 Task: Create a sub task Release to Production / Go Live for the task  Create a new online platform for online insurance services in the project AmpTech , assign it to team member softage.5@softage.net and update the status of the sub task to  Off Track , set the priority of the sub task to High
Action: Mouse moved to (299, 415)
Screenshot: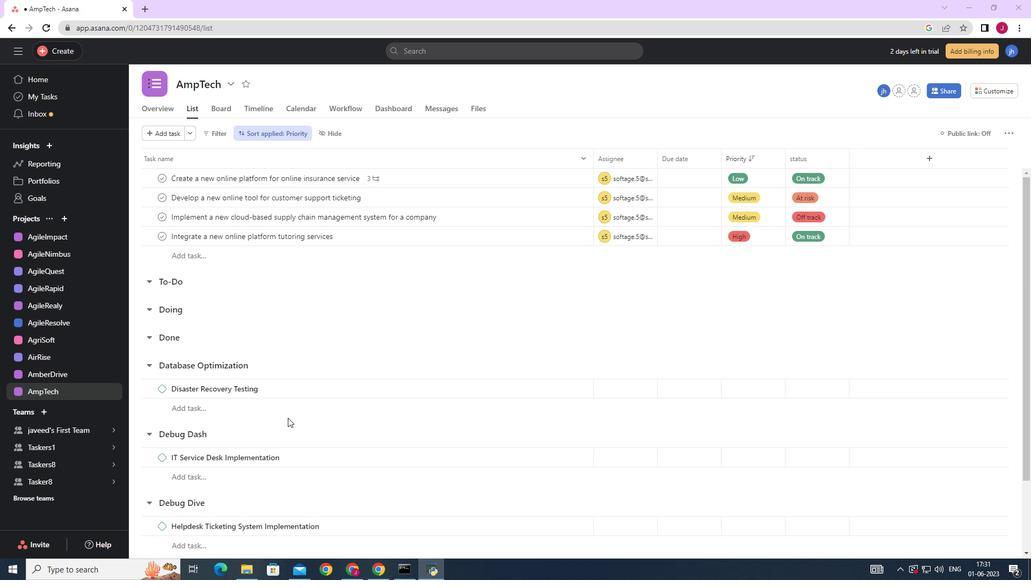 
Action: Mouse scrolled (299, 415) with delta (0, 0)
Screenshot: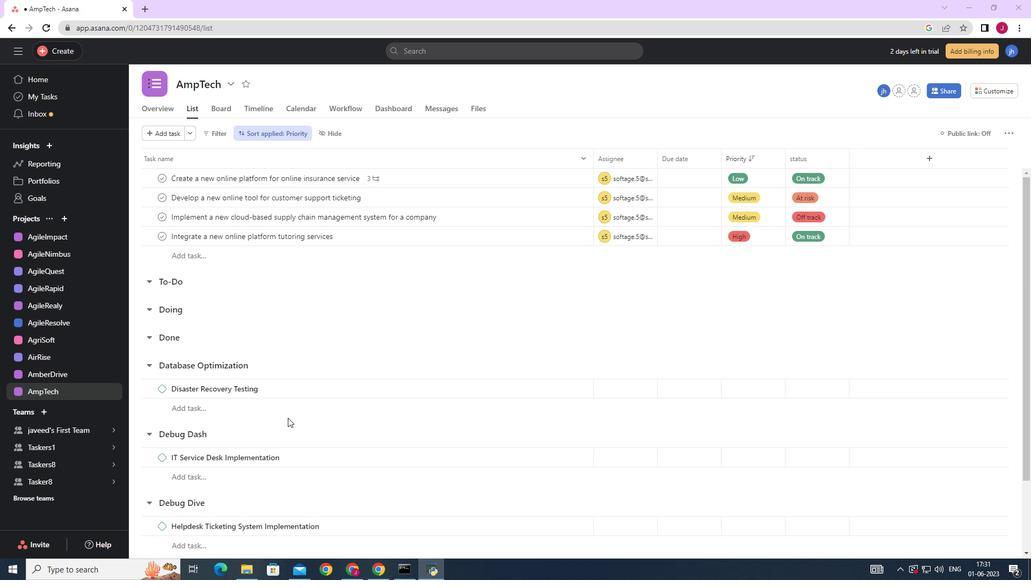 
Action: Mouse scrolled (299, 415) with delta (0, 0)
Screenshot: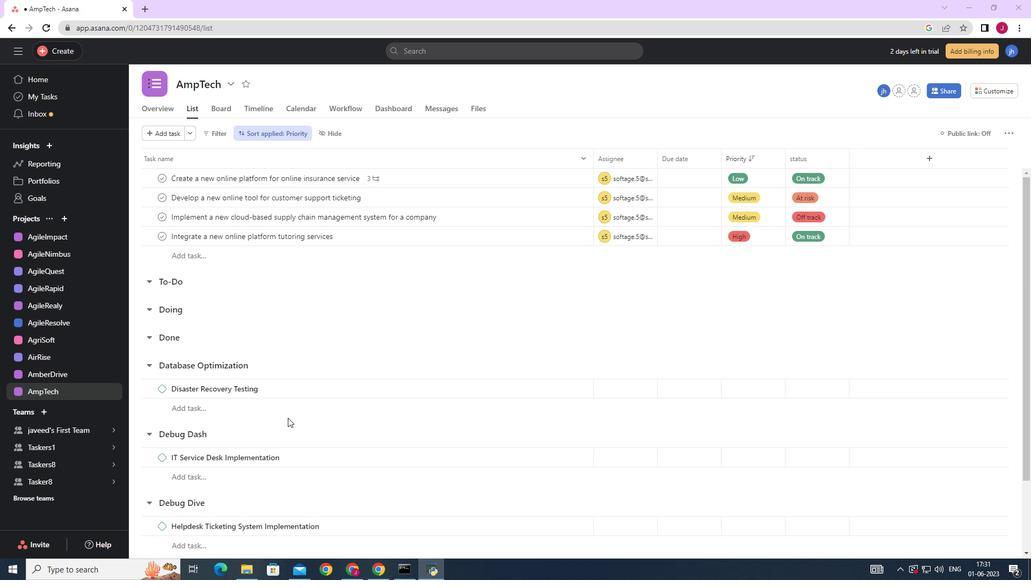 
Action: Mouse scrolled (299, 415) with delta (0, 0)
Screenshot: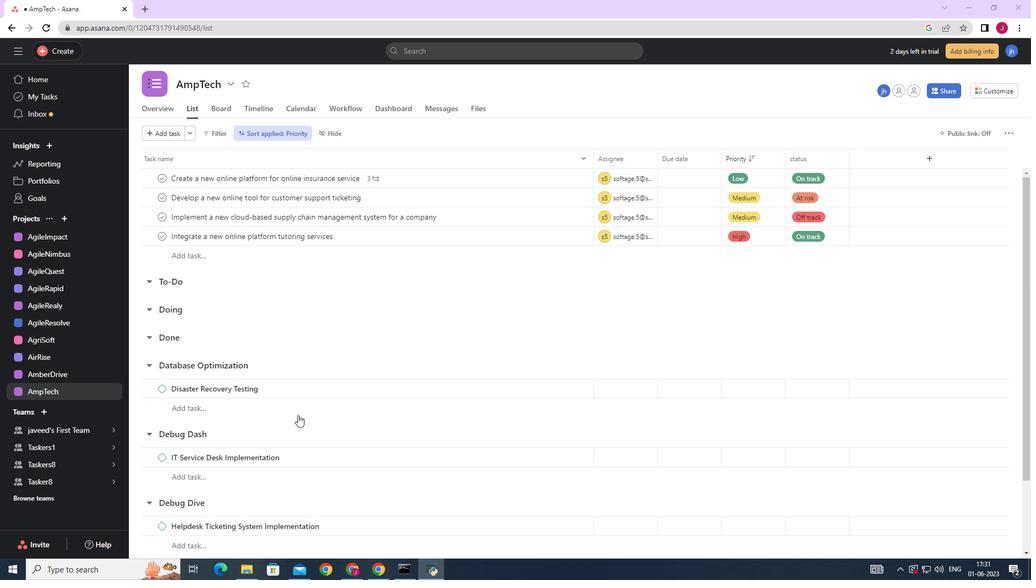
Action: Mouse moved to (534, 179)
Screenshot: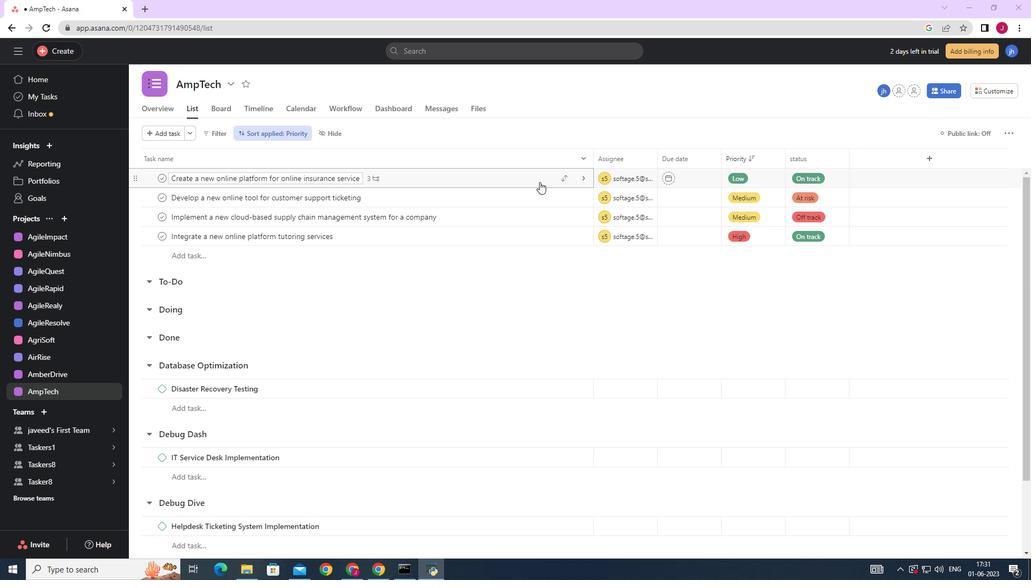 
Action: Mouse pressed left at (534, 179)
Screenshot: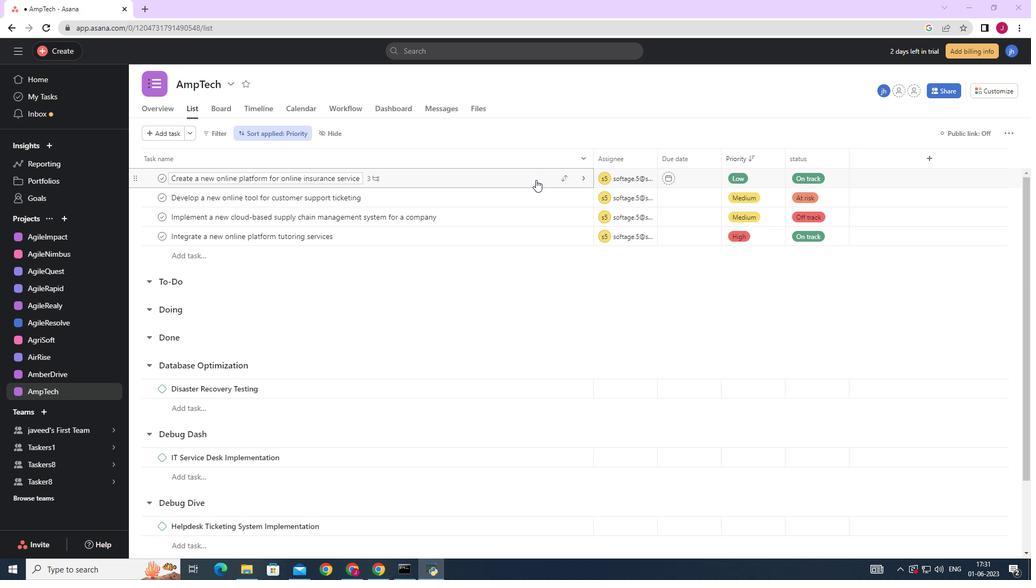 
Action: Mouse moved to (740, 346)
Screenshot: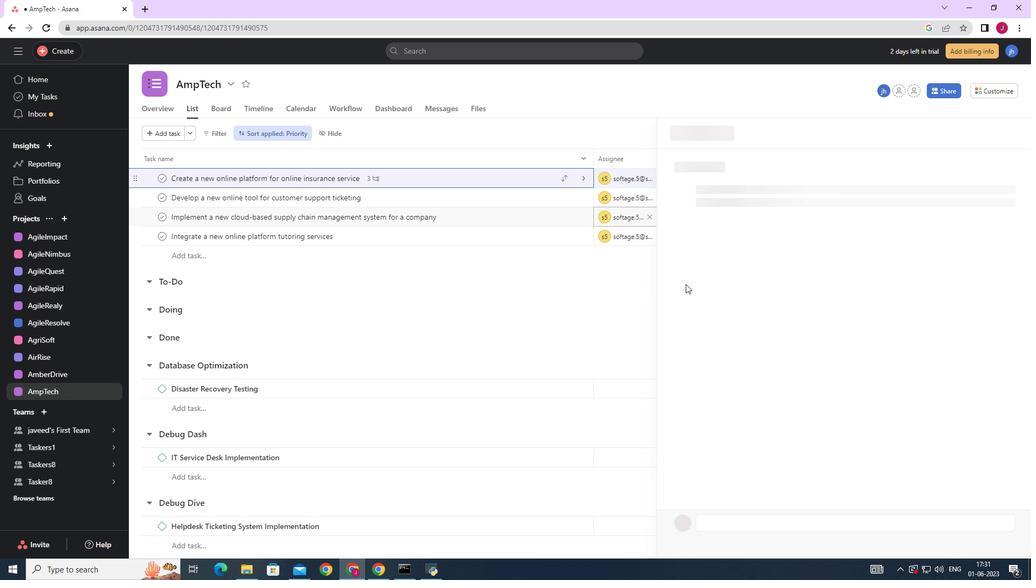 
Action: Mouse scrolled (740, 346) with delta (0, 0)
Screenshot: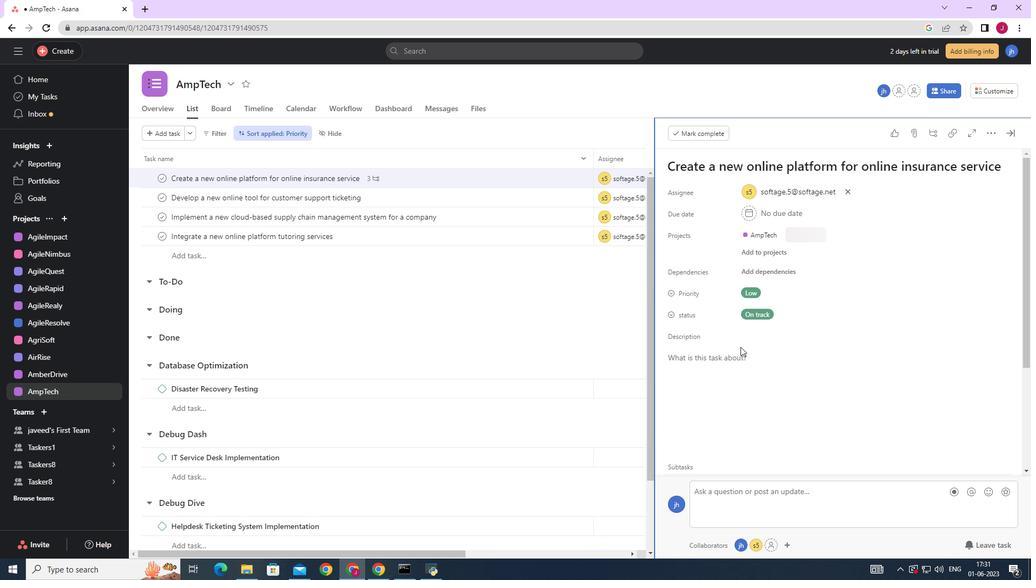 
Action: Mouse moved to (742, 348)
Screenshot: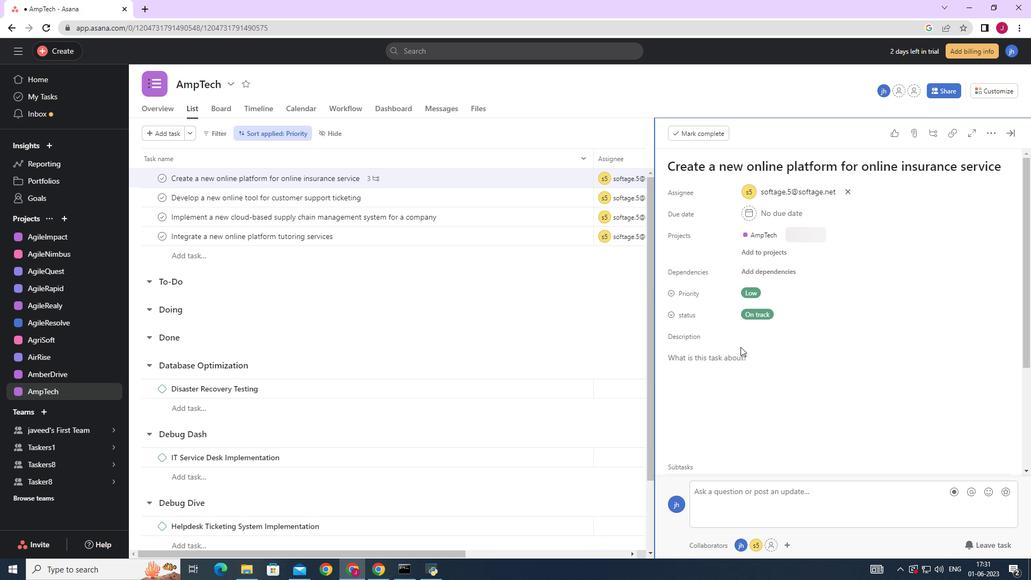 
Action: Mouse scrolled (742, 347) with delta (0, 0)
Screenshot: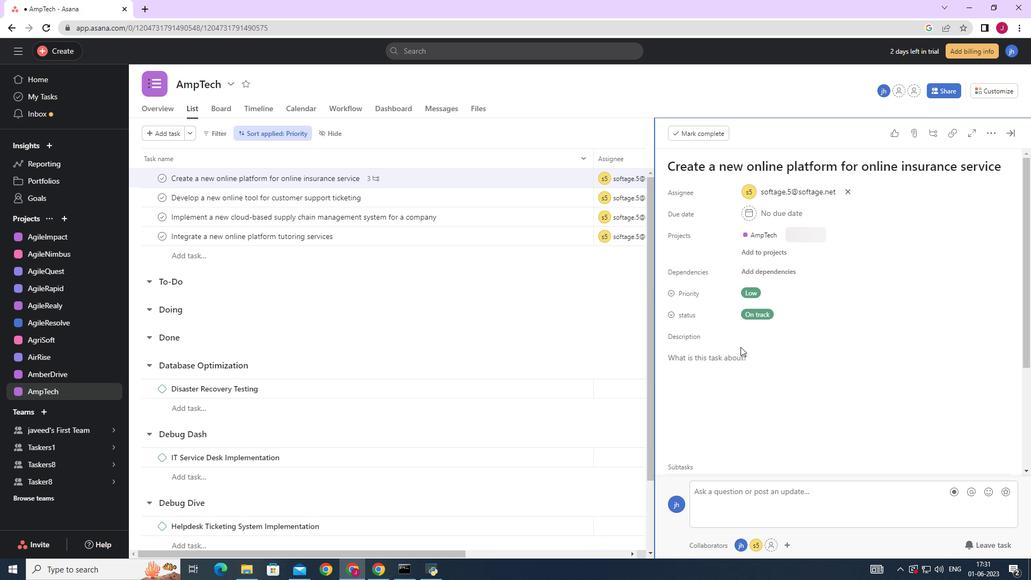 
Action: Mouse moved to (696, 386)
Screenshot: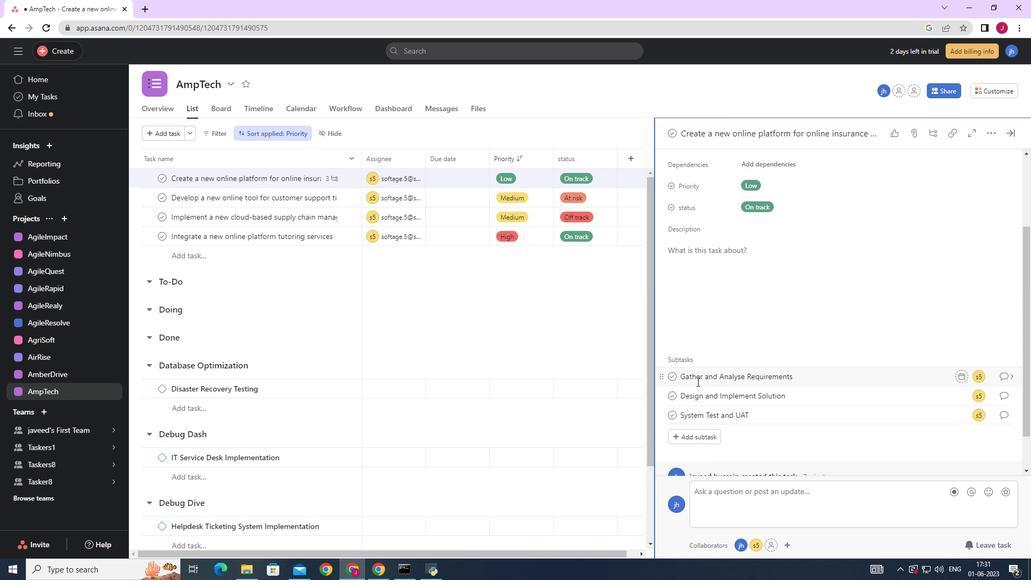 
Action: Mouse scrolled (696, 386) with delta (0, 0)
Screenshot: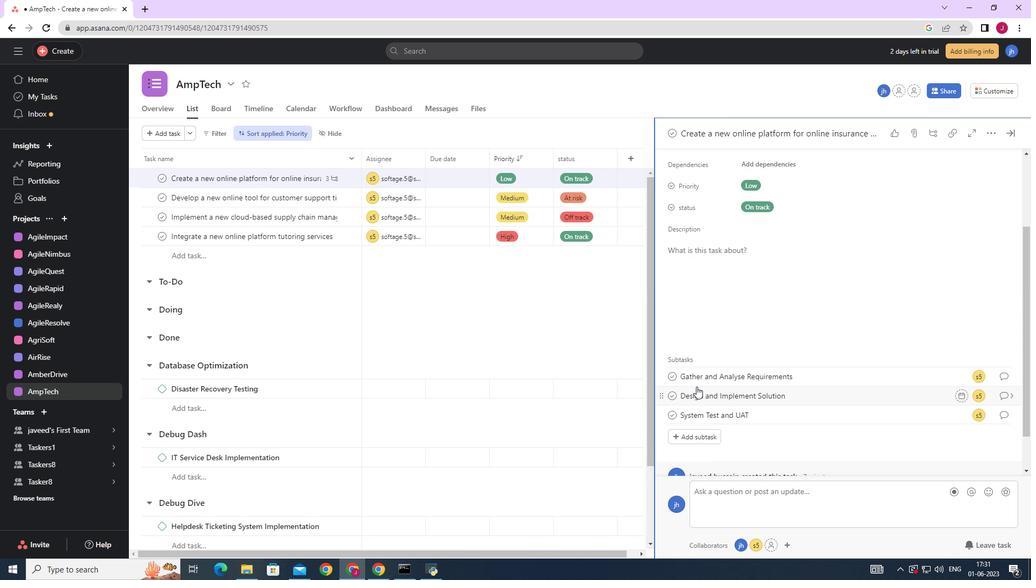 
Action: Mouse moved to (699, 393)
Screenshot: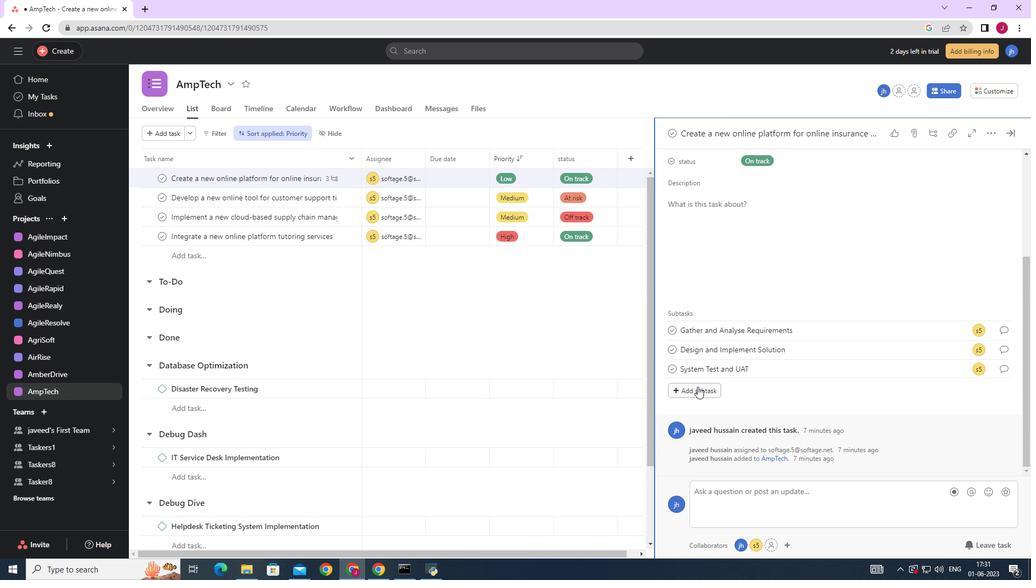 
Action: Mouse pressed left at (699, 393)
Screenshot: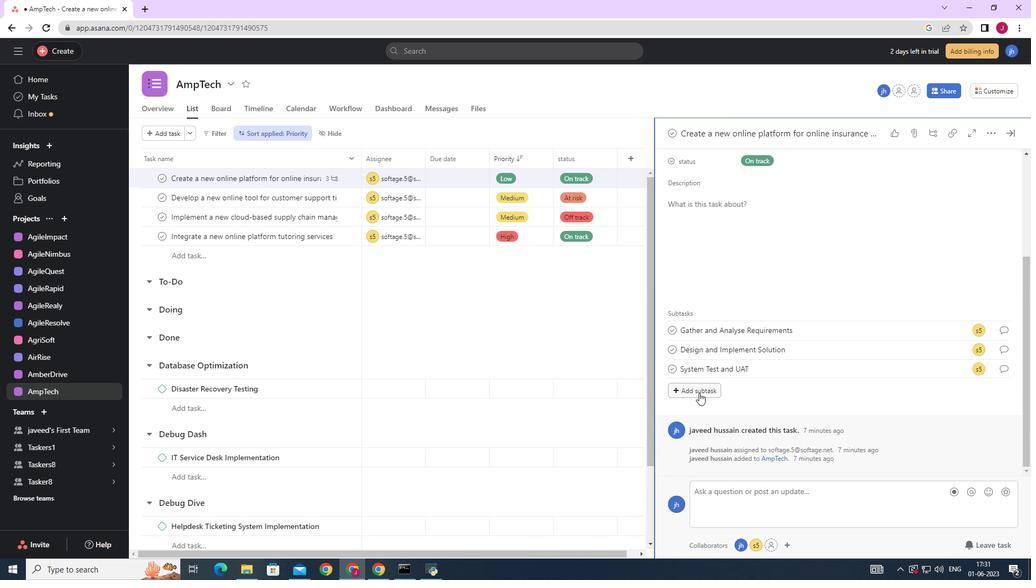 
Action: Mouse moved to (704, 370)
Screenshot: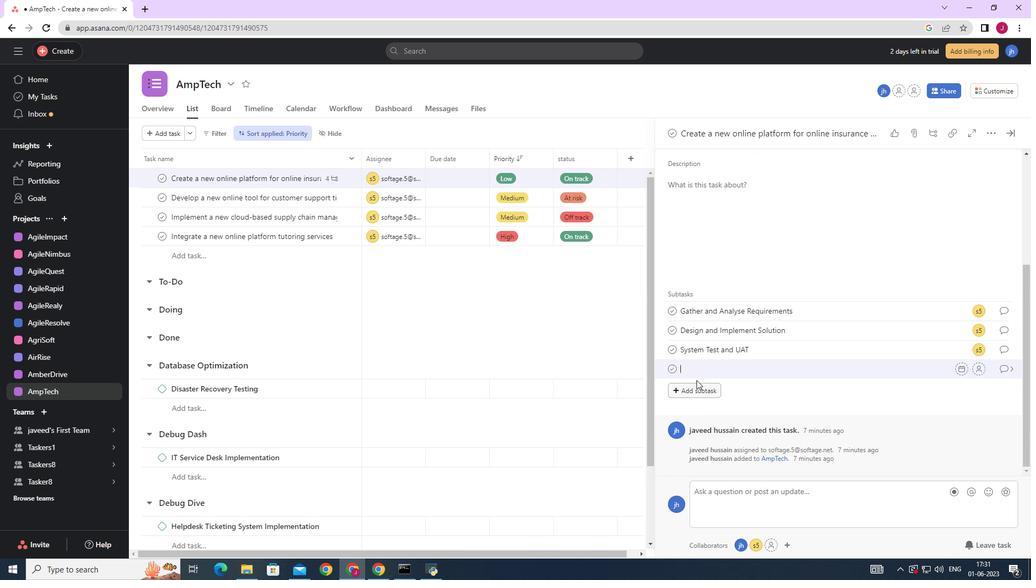 
Action: Key pressed <Key.caps_lock>R<Key.caps_lock>elease<Key.space>to<Key.space>production<Key.space>/<Key.space><Key.caps_lock>G<Key.caps_lock>o<Key.space><Key.caps_lock>L<Key.caps_lock>ive<Key.backspace><Key.backspace><Key.backspace><Key.backspace><Key.backspace><Key.backspace><Key.backspace><Key.backspace><Key.backspace><Key.backspace><Key.backspace><Key.backspace><Key.backspace><Key.backspace><Key.backspace><Key.backspace><Key.backspace><Key.backspace><Key.backspace><Key.backspace><Key.backspace><Key.backspace><Key.backspace><Key.backspace><Key.backspace><Key.backspace><Key.backspace><Key.backspace><Key.backspace><Key.backspace><Key.backspace><Key.backspace><Key.backspace><Key.backspace><Key.backspace>r<Key.caps_lock>ELEASE<Key.space>TO<Key.space>PRODUCTION<Key.space>/<Key.space><Key.caps_lock>g<Key.caps_lock>O<Key.space><Key.caps_lock>l<Key.caps_lock>IVE
Screenshot: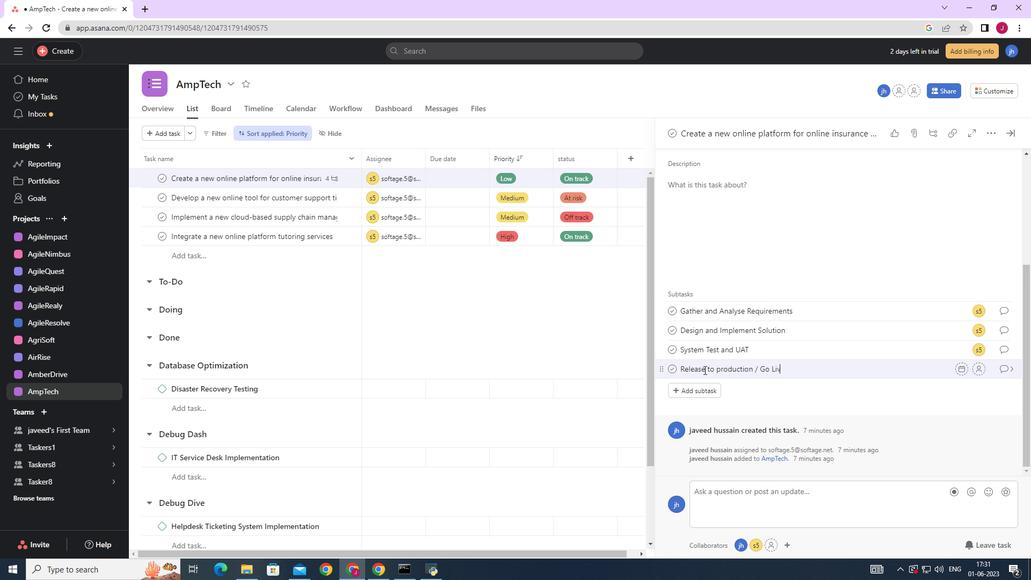 
Action: Mouse moved to (981, 365)
Screenshot: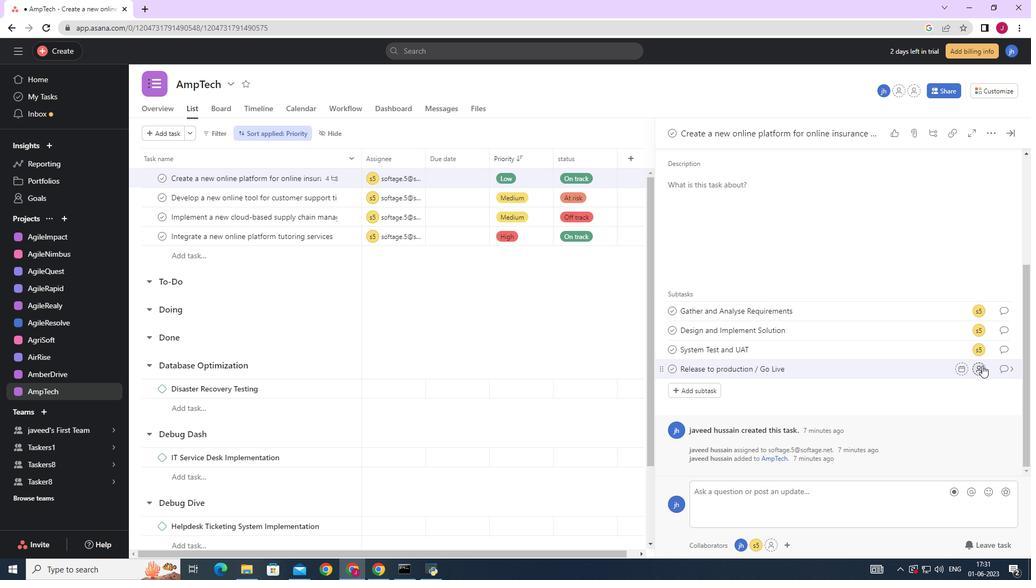 
Action: Mouse pressed left at (981, 365)
Screenshot: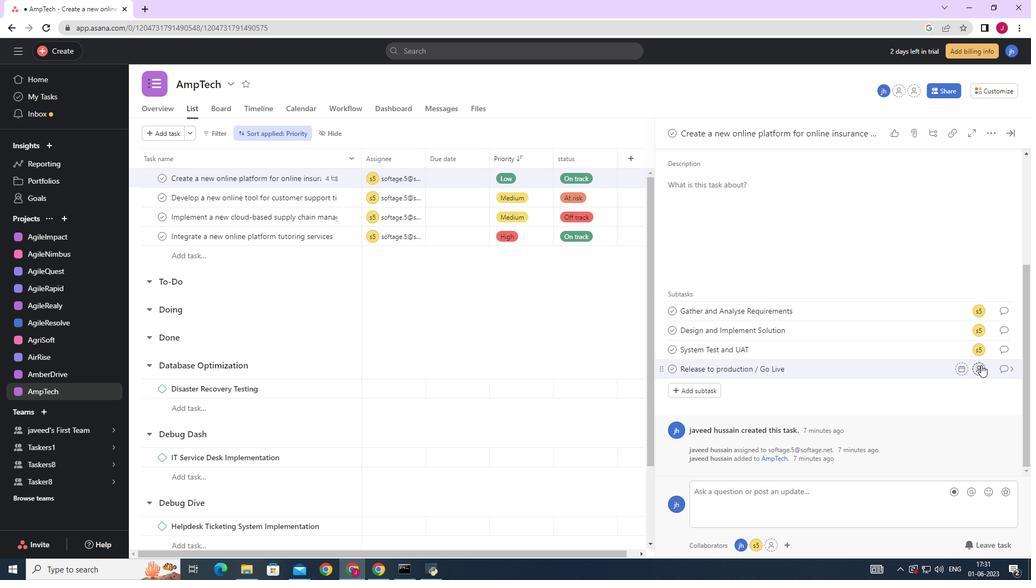 
Action: Mouse moved to (848, 497)
Screenshot: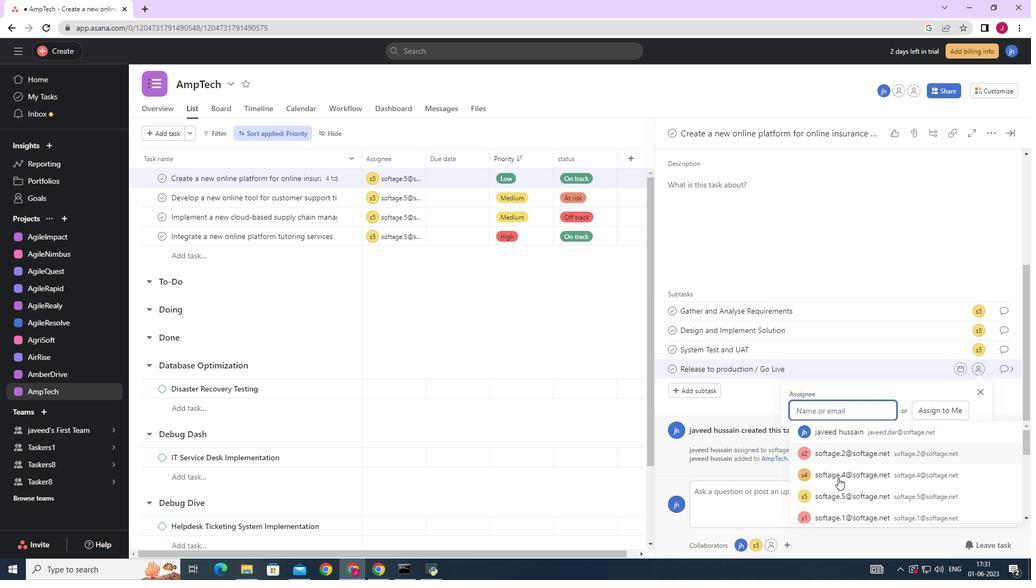
Action: Mouse pressed left at (848, 497)
Screenshot: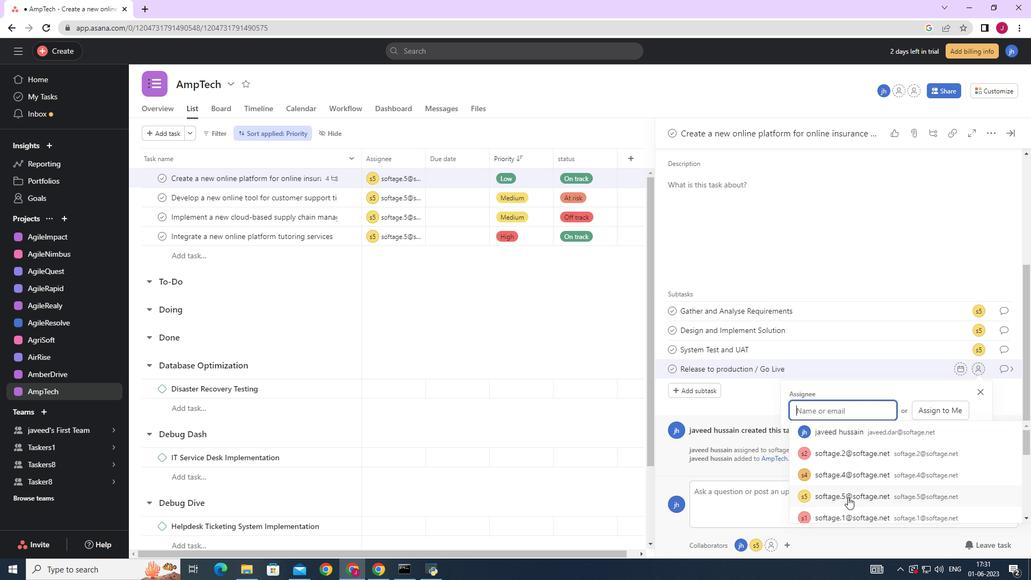 
Action: Mouse moved to (1003, 371)
Screenshot: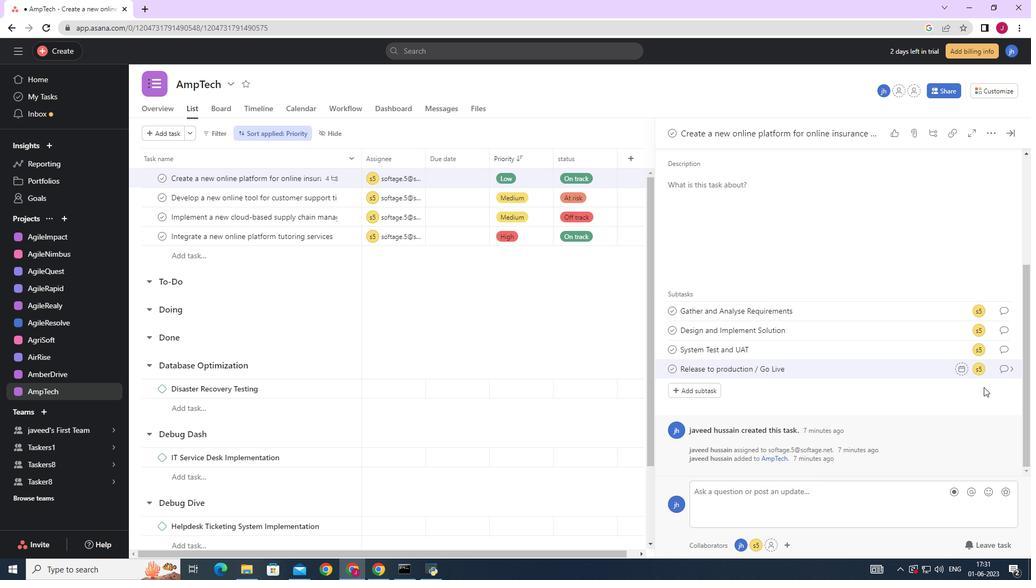 
Action: Mouse pressed left at (1003, 371)
Screenshot: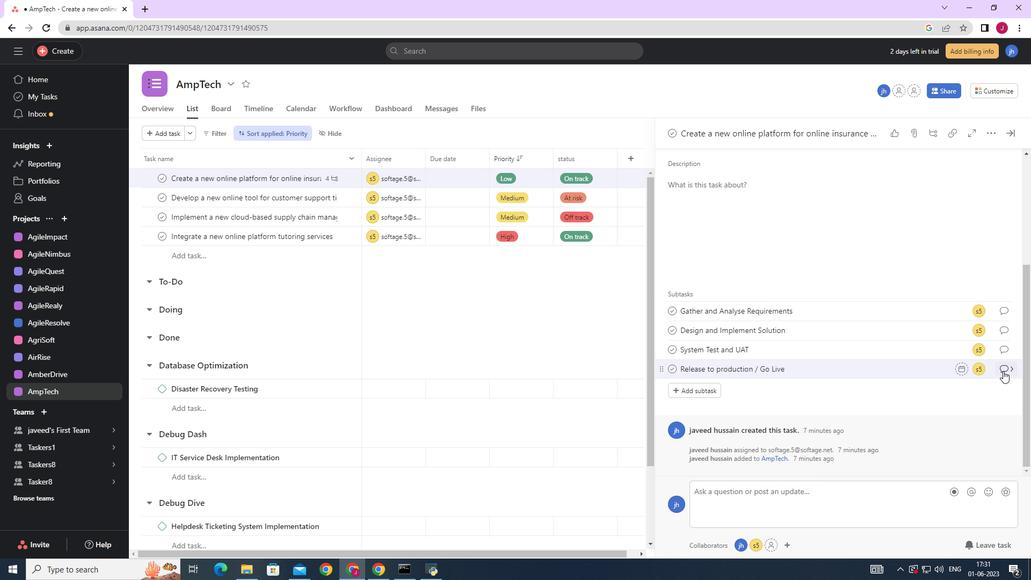 
Action: Mouse moved to (700, 284)
Screenshot: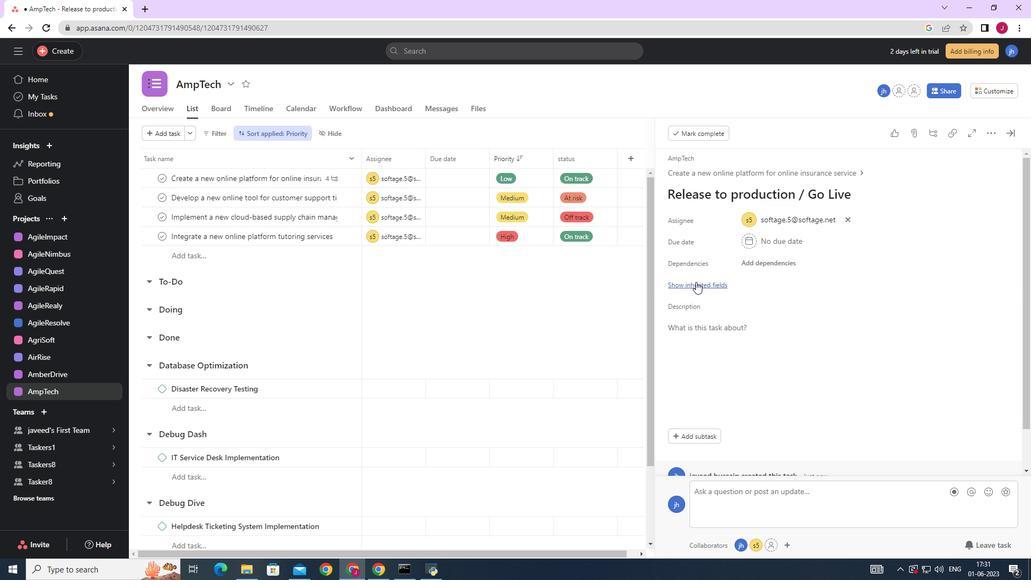 
Action: Mouse pressed left at (700, 284)
Screenshot: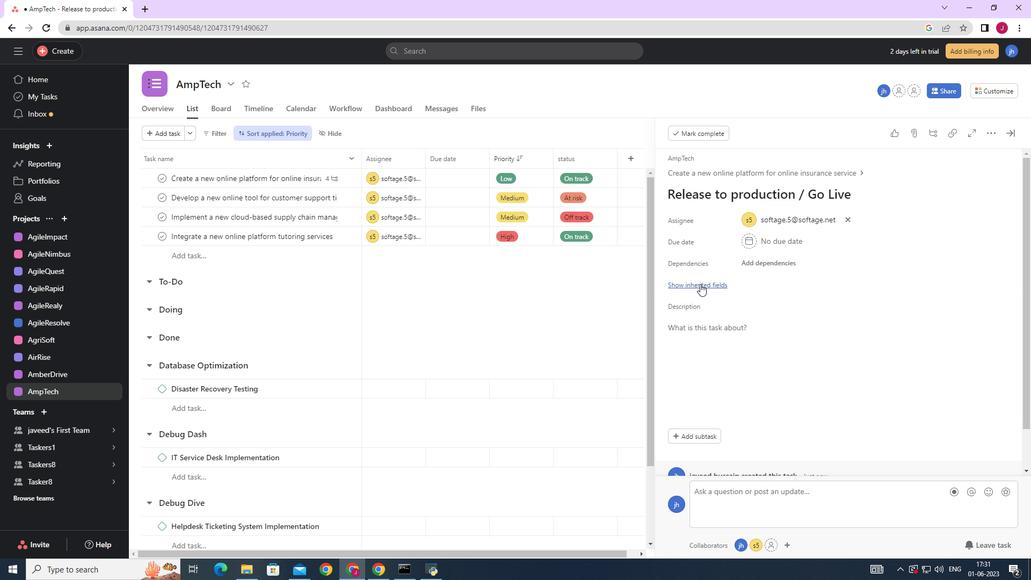 
Action: Mouse moved to (708, 304)
Screenshot: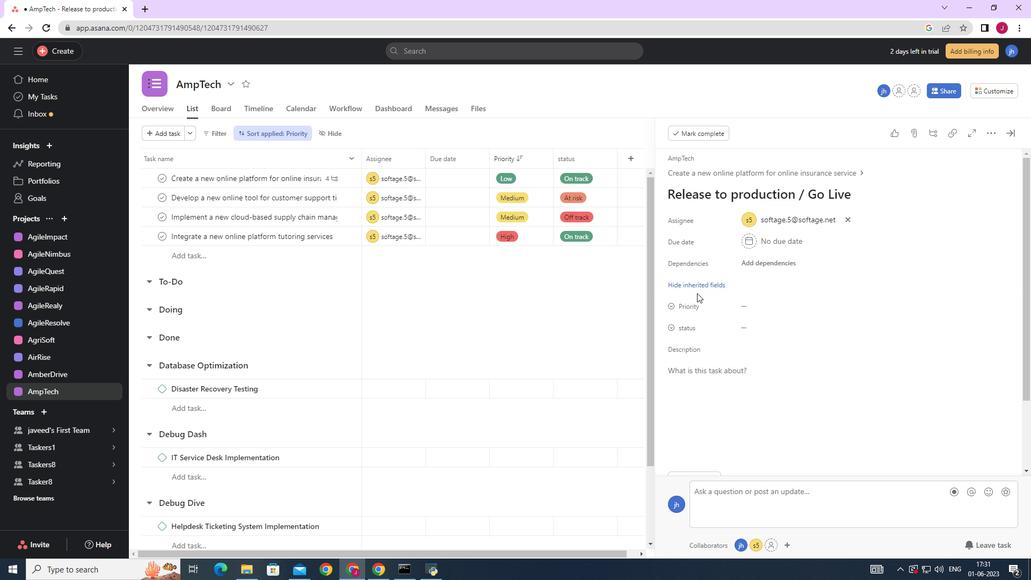 
Action: Mouse pressed left at (705, 302)
Screenshot: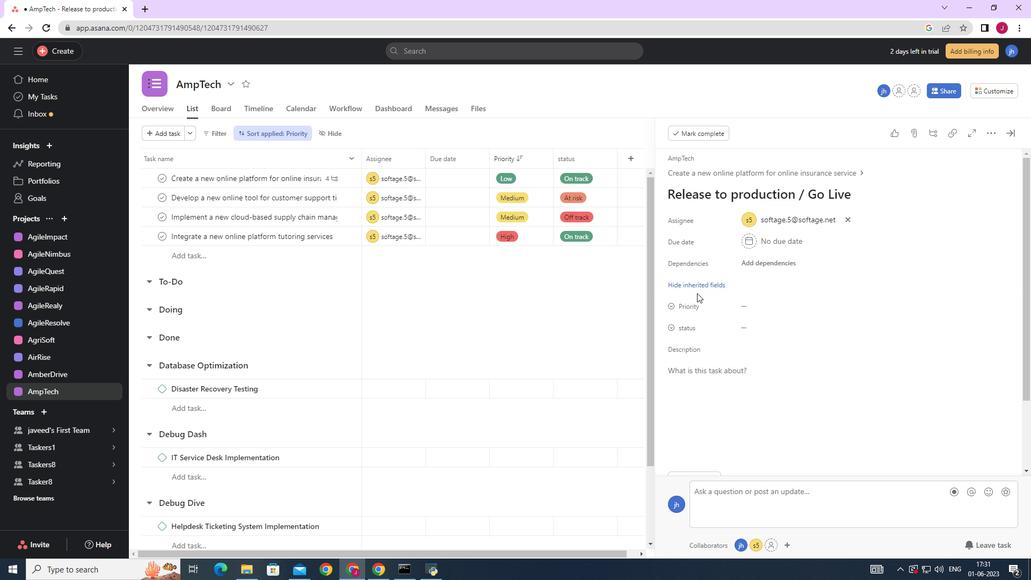 
Action: Mouse moved to (746, 305)
Screenshot: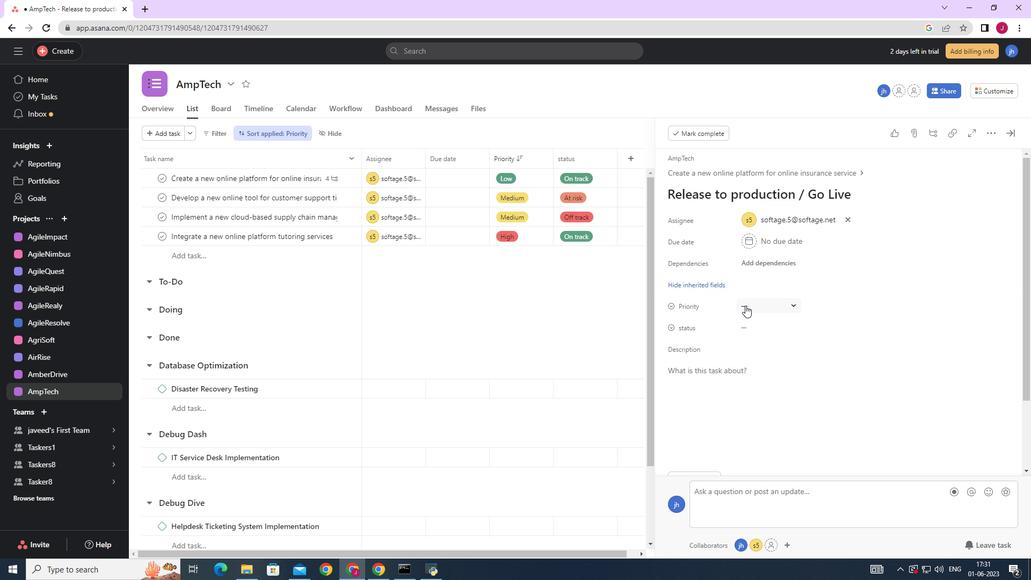 
Action: Mouse pressed left at (746, 305)
Screenshot: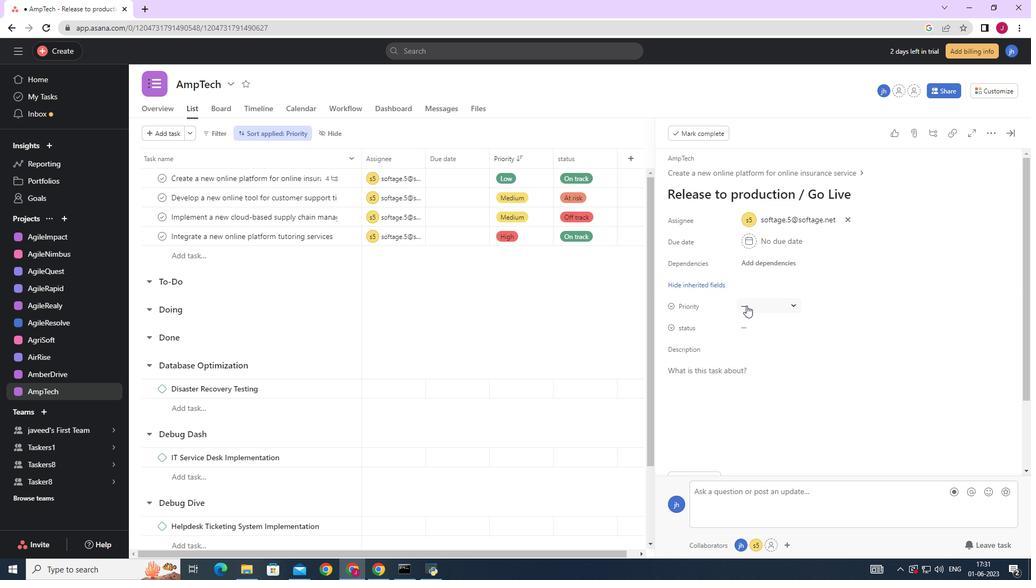 
Action: Mouse moved to (772, 335)
Screenshot: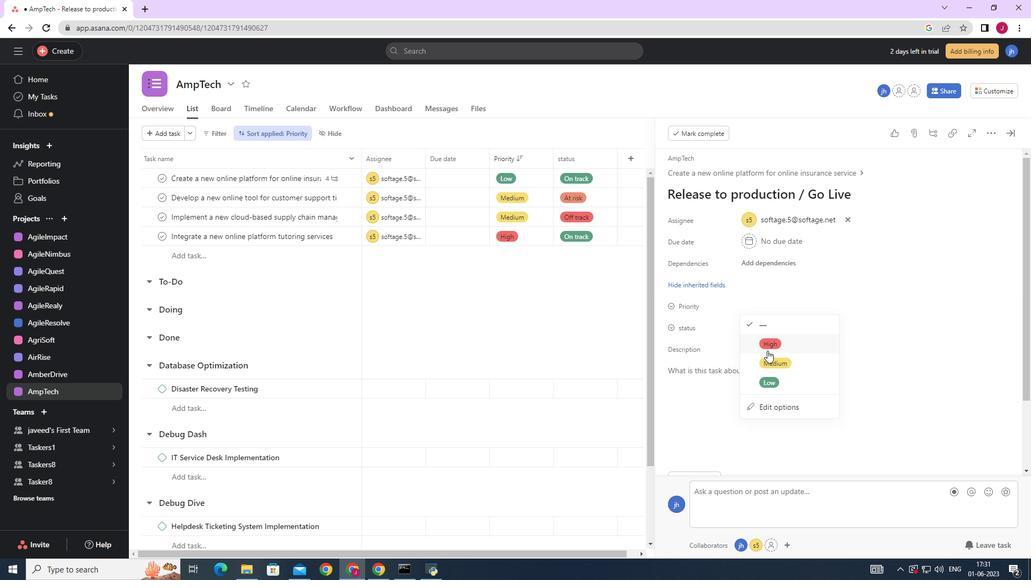 
Action: Mouse pressed left at (772, 335)
Screenshot: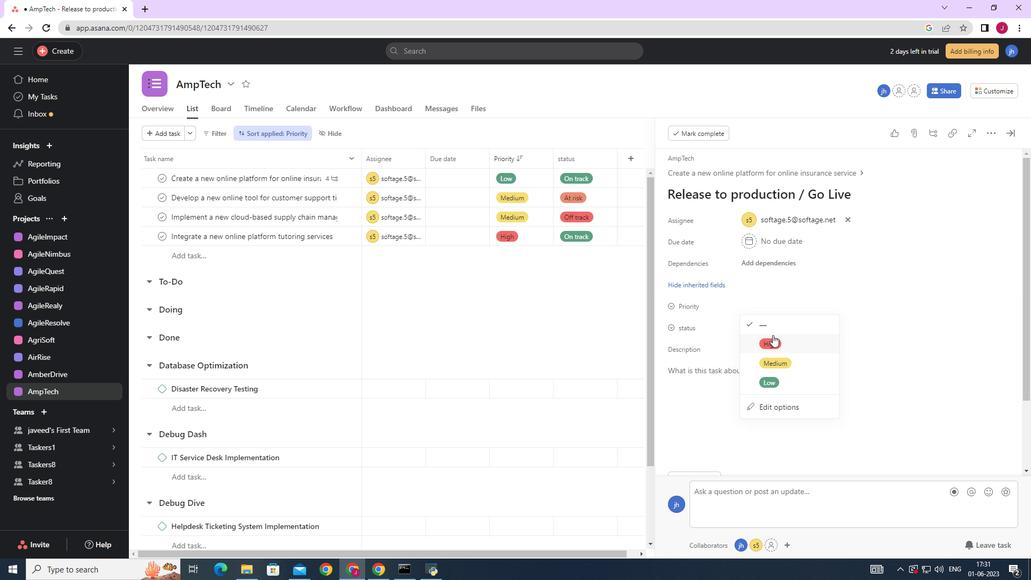 
Action: Mouse moved to (748, 326)
Screenshot: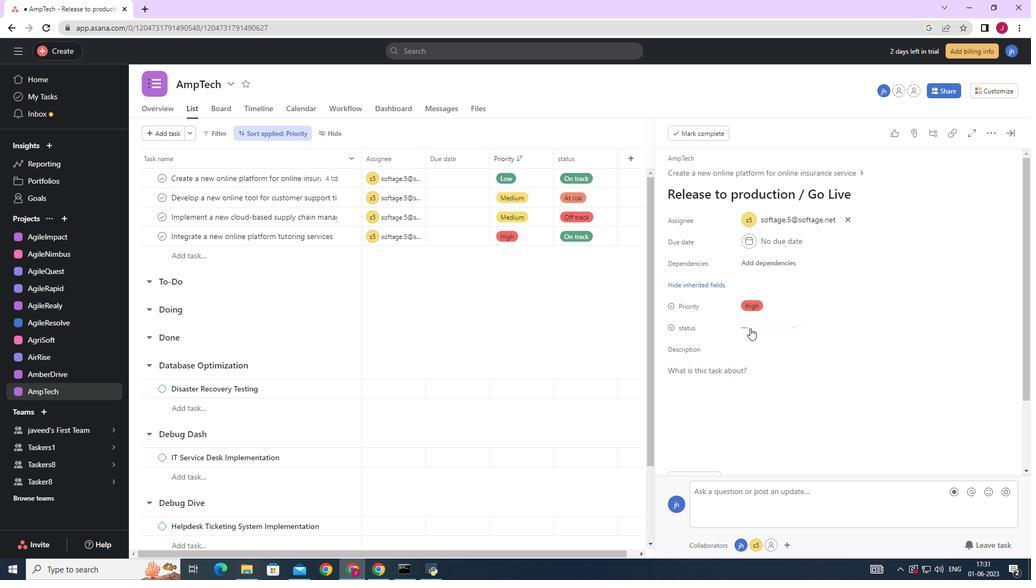
Action: Mouse pressed left at (748, 326)
Screenshot: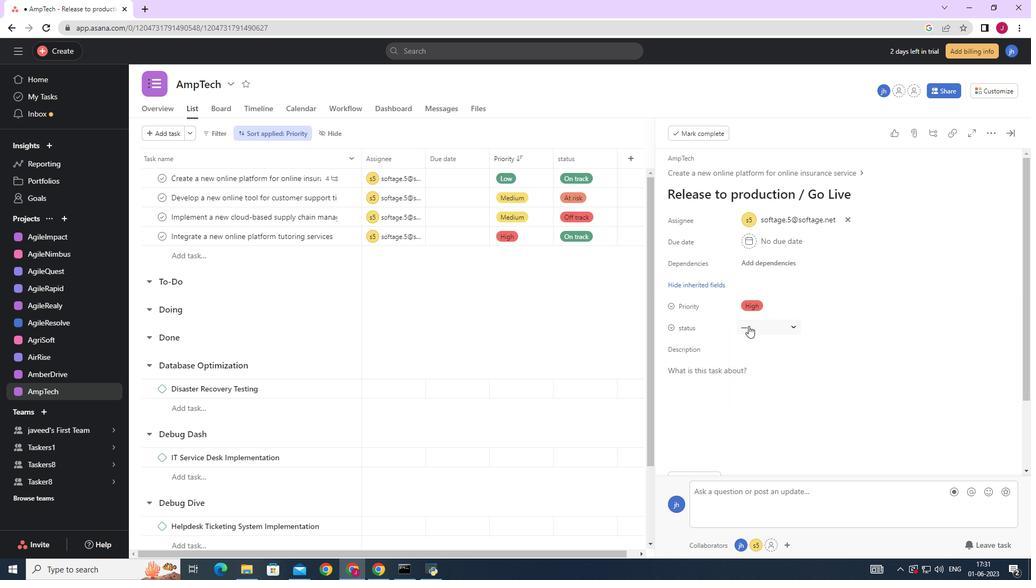
Action: Mouse moved to (769, 386)
Screenshot: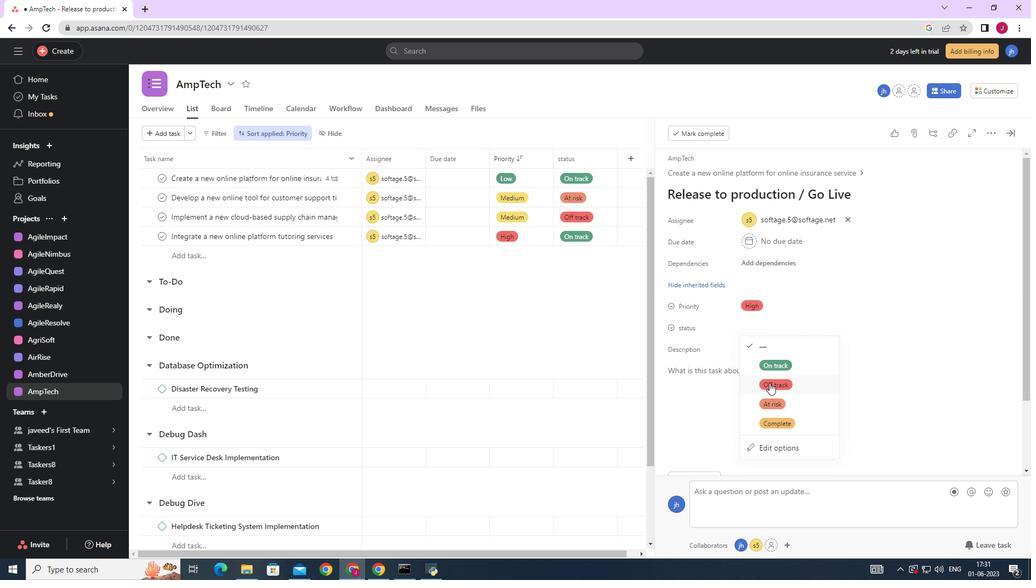 
Action: Mouse pressed left at (769, 386)
Screenshot: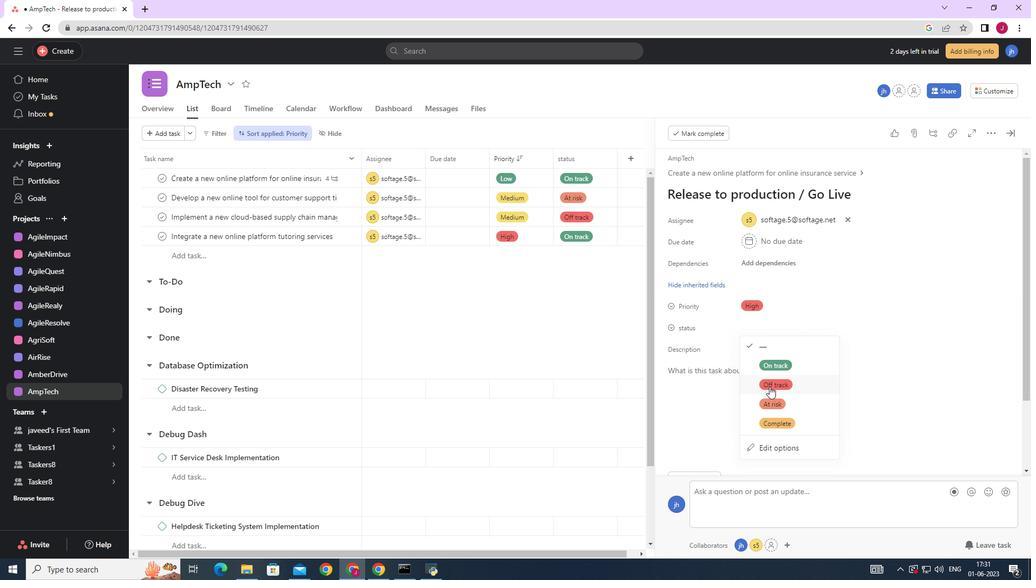 
Action: Mouse moved to (1011, 131)
Screenshot: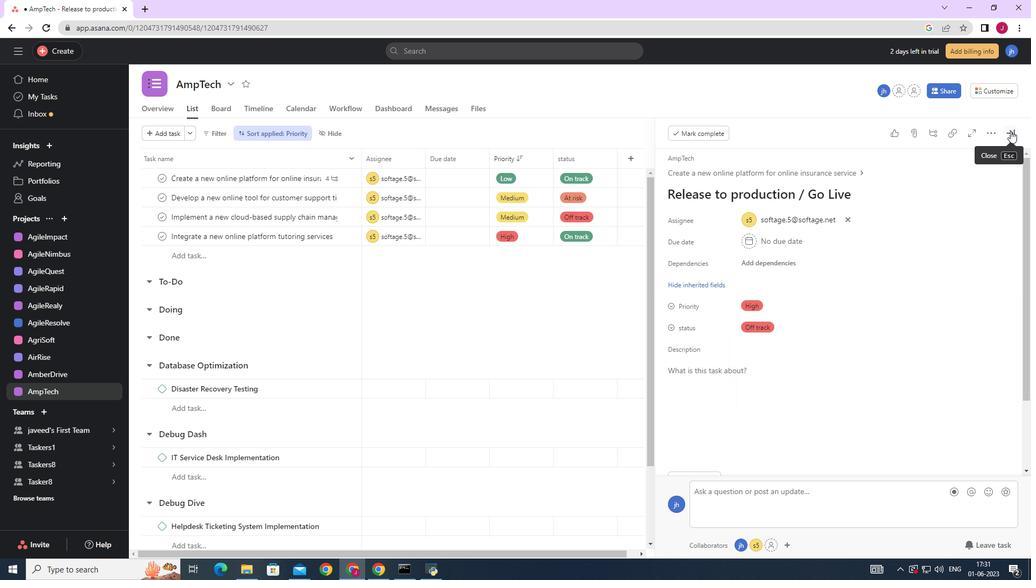 
Action: Mouse pressed left at (1011, 131)
Screenshot: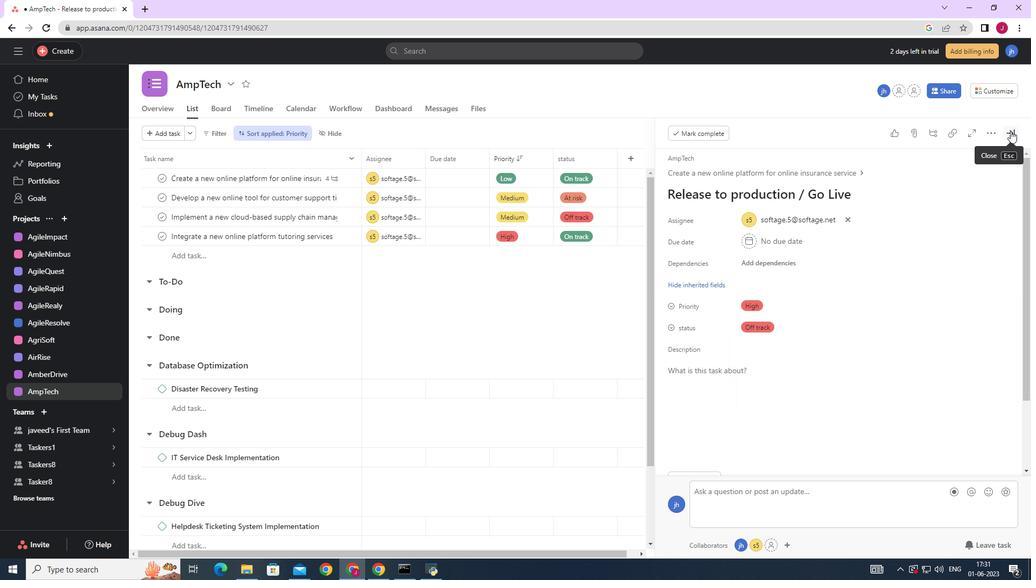 
Action: Mouse moved to (885, 169)
Screenshot: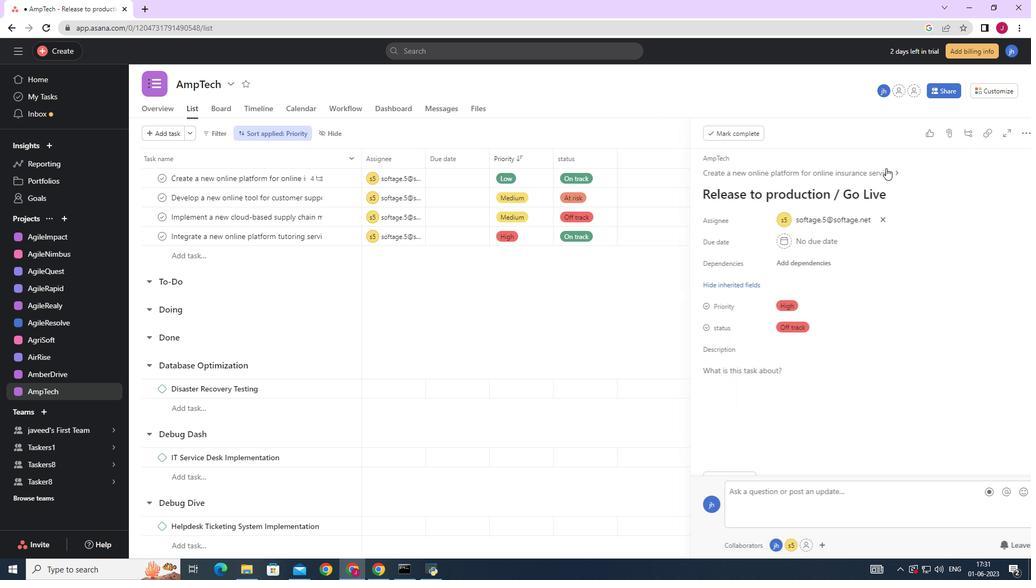 
